 Task: Create a task  Implement a feature for users to join and participate in groups , assign it to team member softage.8@softage.net in the project WebTech and update the status of the task to  On Track  , set the priority of the task to Low.
Action: Mouse moved to (21, 54)
Screenshot: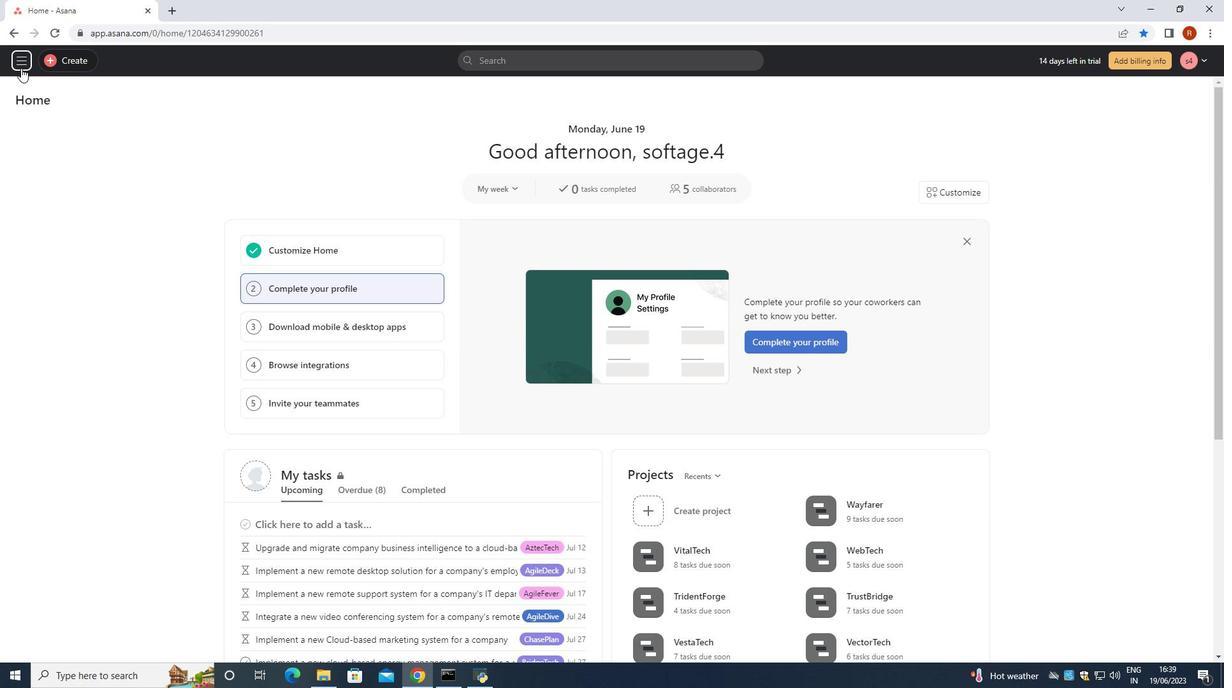 
Action: Mouse pressed left at (21, 54)
Screenshot: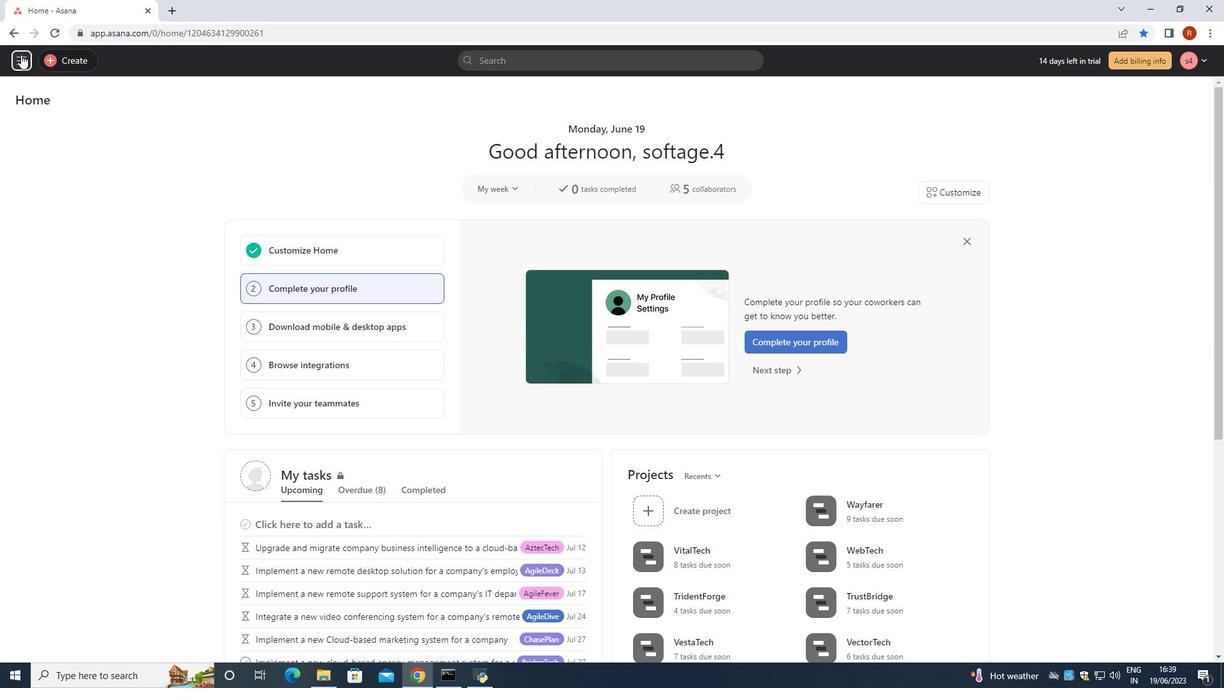 
Action: Mouse moved to (73, 401)
Screenshot: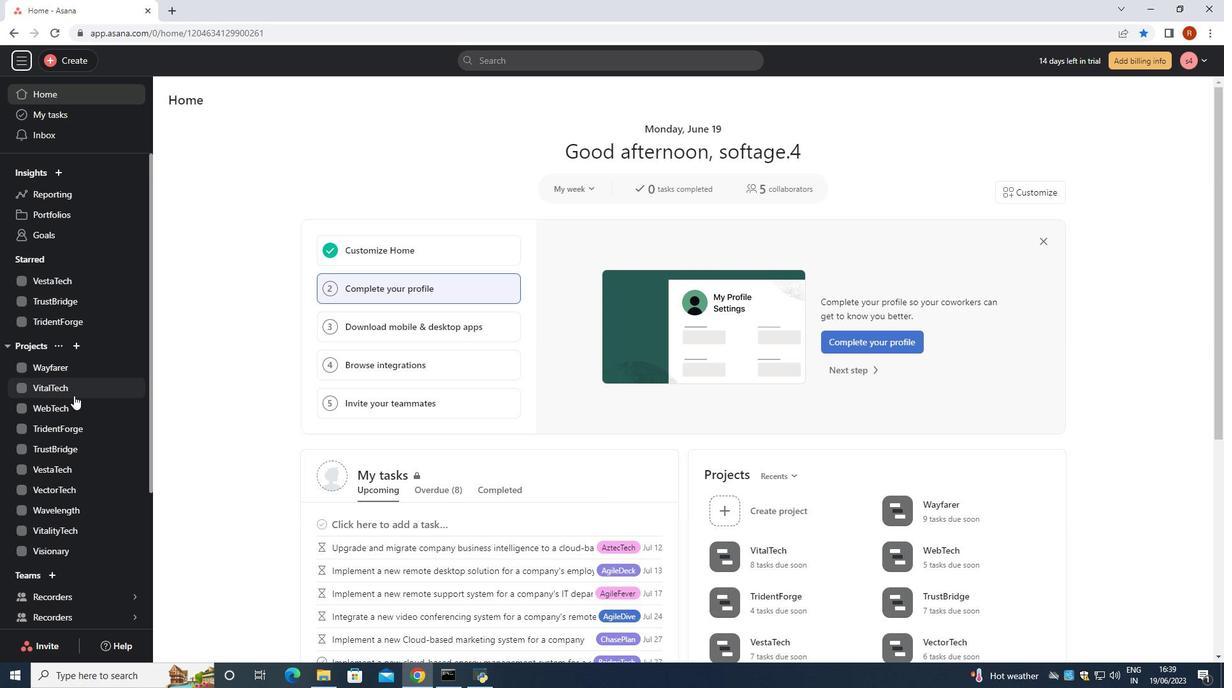 
Action: Mouse pressed left at (73, 401)
Screenshot: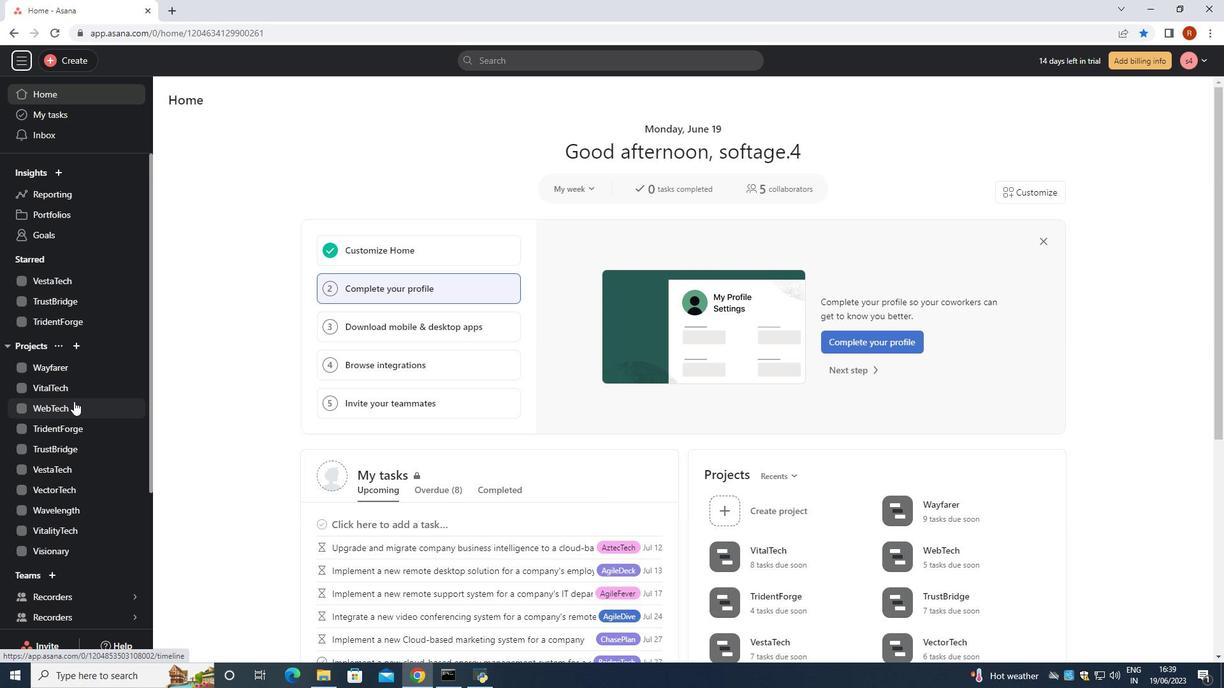 
Action: Mouse moved to (304, 126)
Screenshot: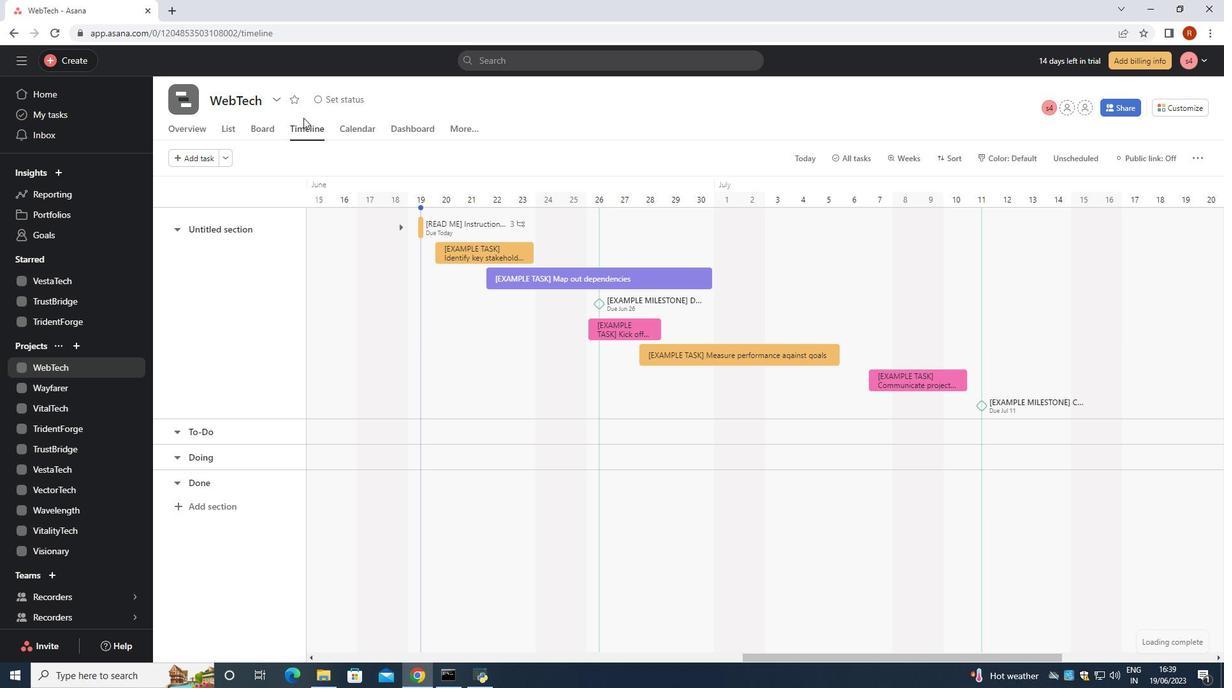 
Action: Mouse pressed left at (304, 126)
Screenshot: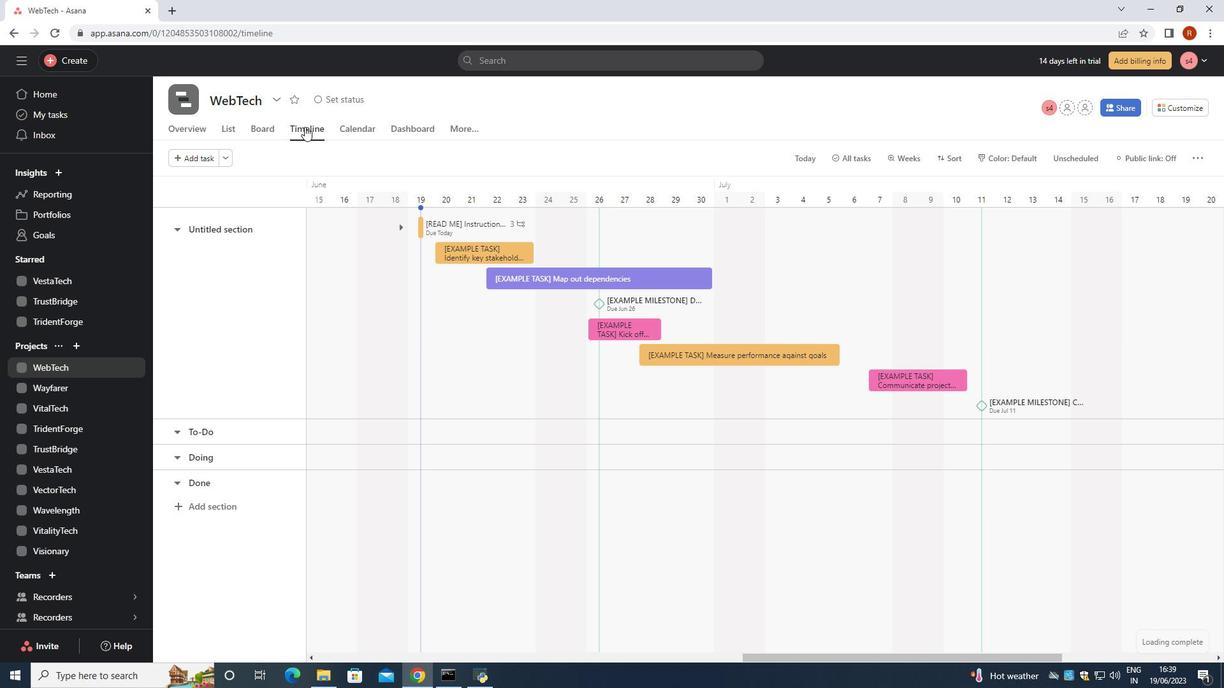 
Action: Mouse moved to (188, 156)
Screenshot: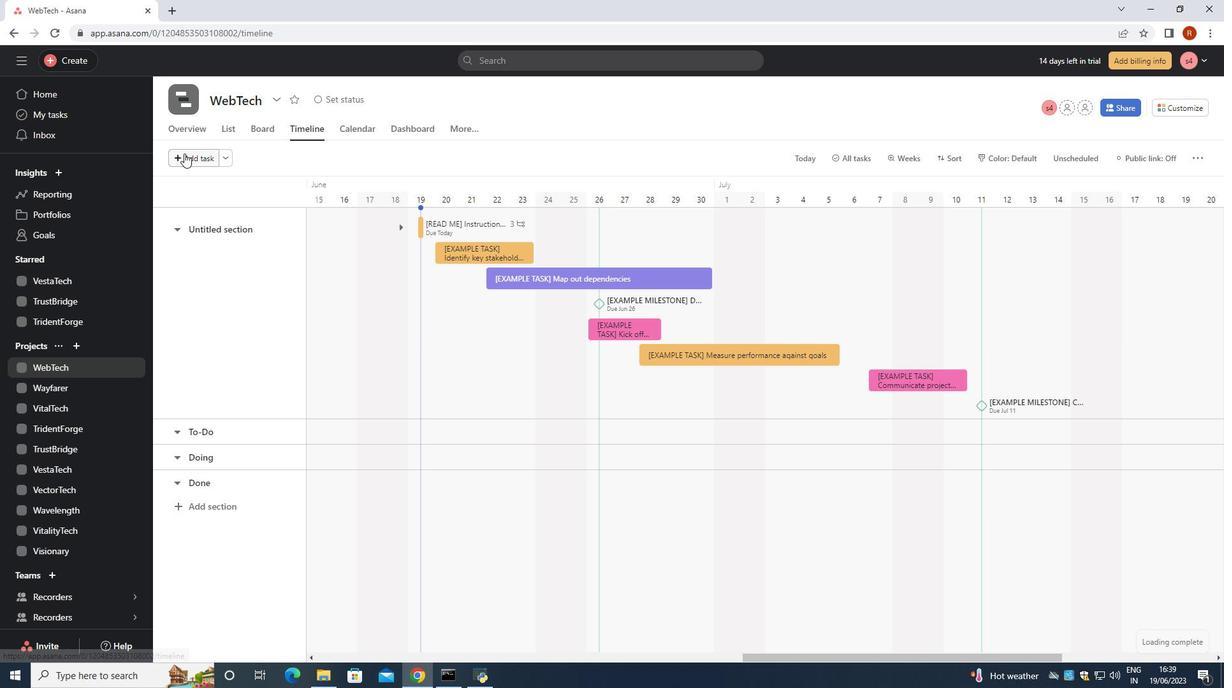 
Action: Mouse pressed left at (188, 156)
Screenshot: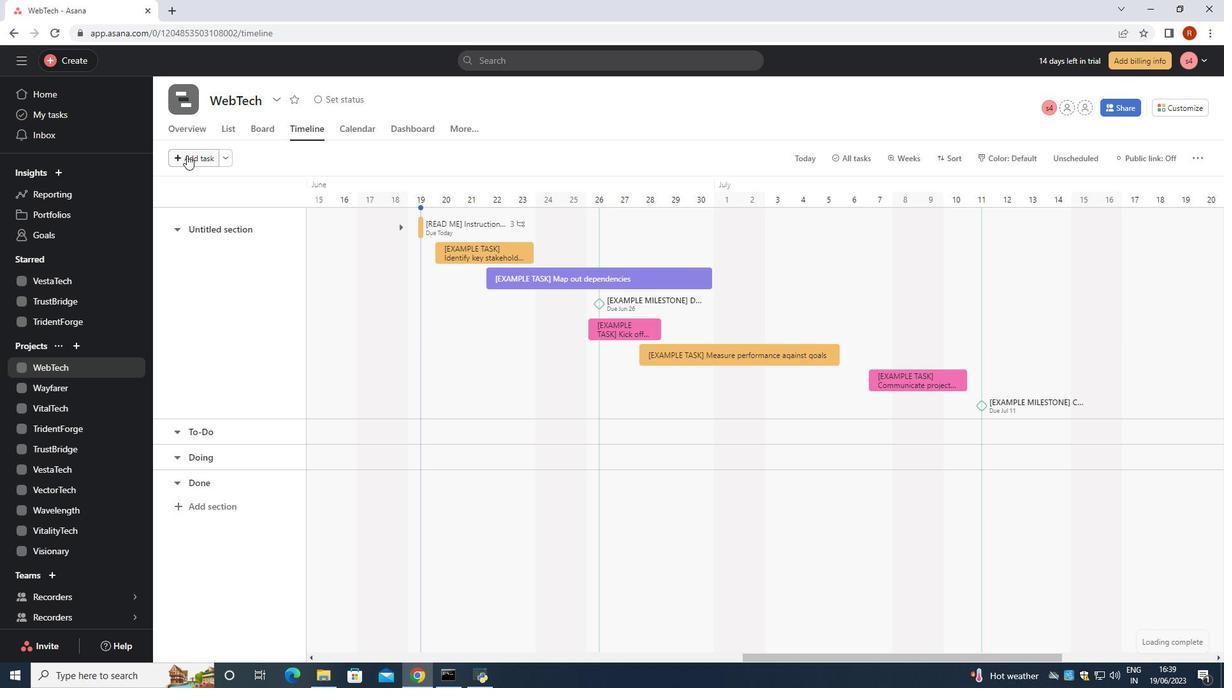 
Action: Mouse moved to (189, 156)
Screenshot: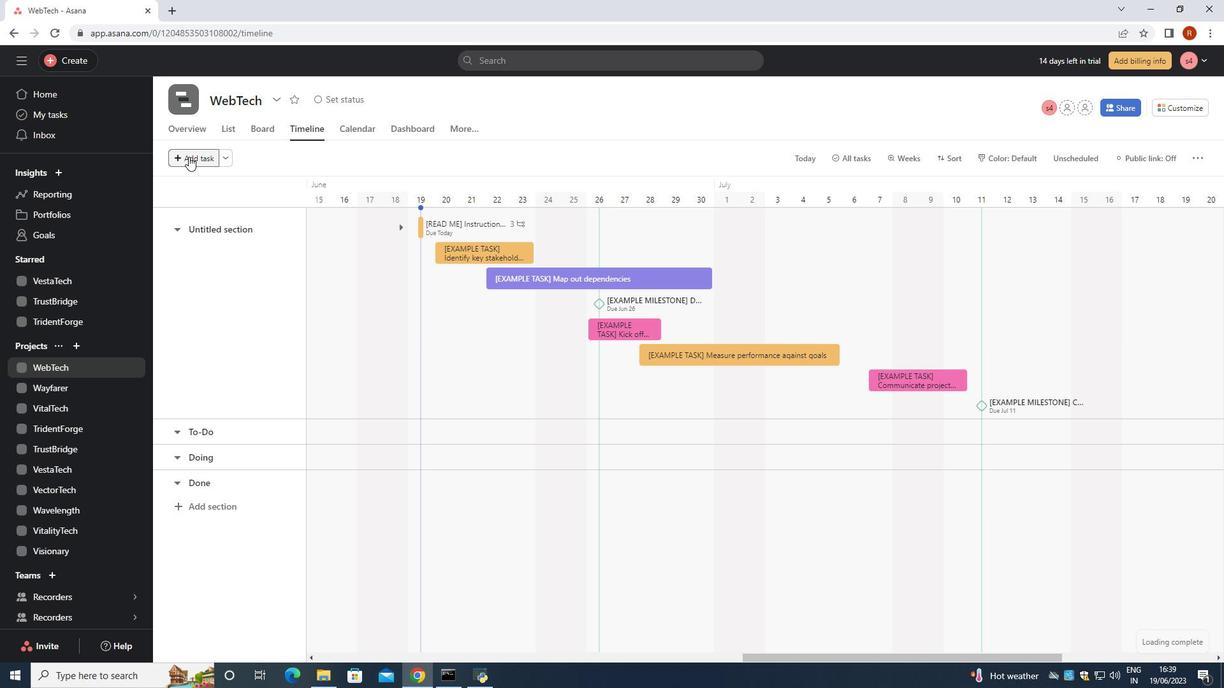 
Action: Key pressed <Key.shift>Implement<Key.space>a<Key.space>feature<Key.space>for<Key.space>user<Key.space>to<Key.space>join<Key.space>and<Key.space>participate<Key.space>in<Key.space>groups<Key.enter>
Screenshot: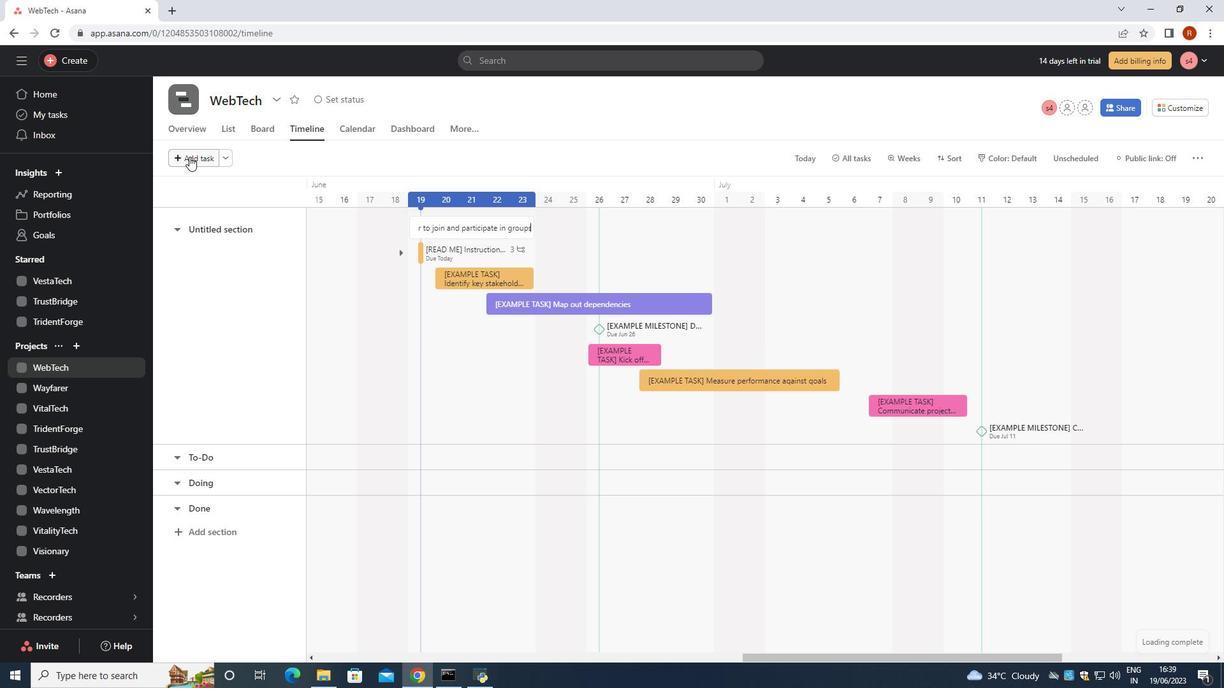 
Action: Mouse moved to (468, 232)
Screenshot: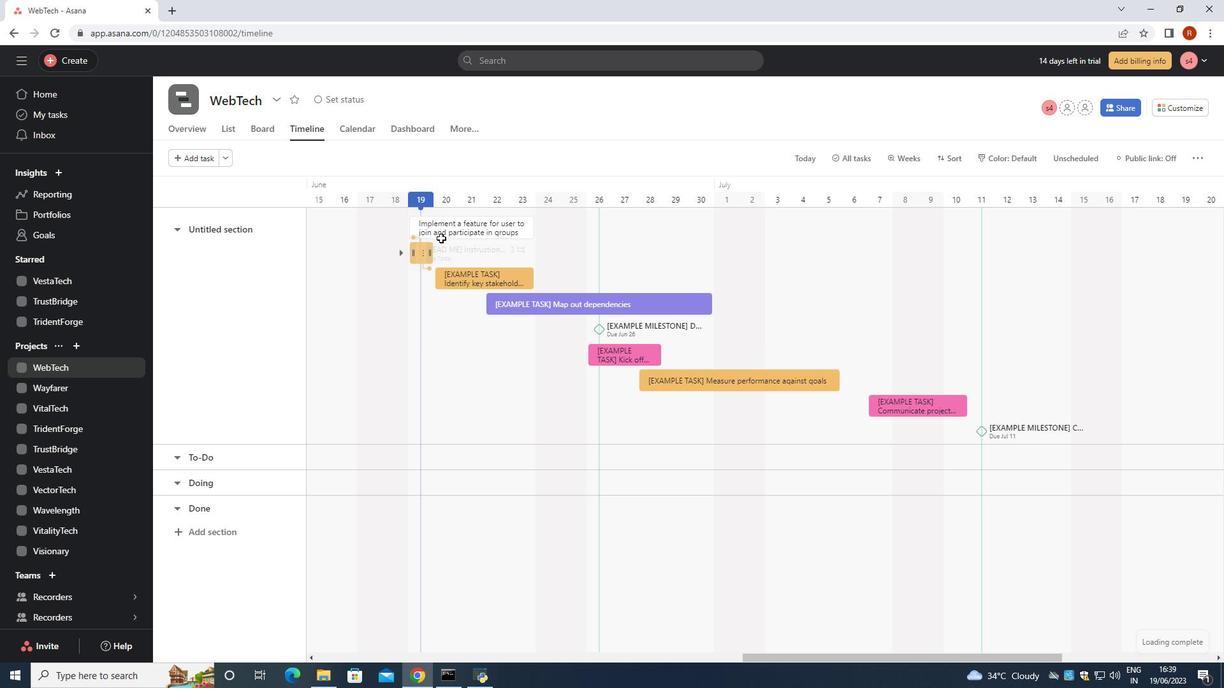
Action: Mouse pressed left at (468, 232)
Screenshot: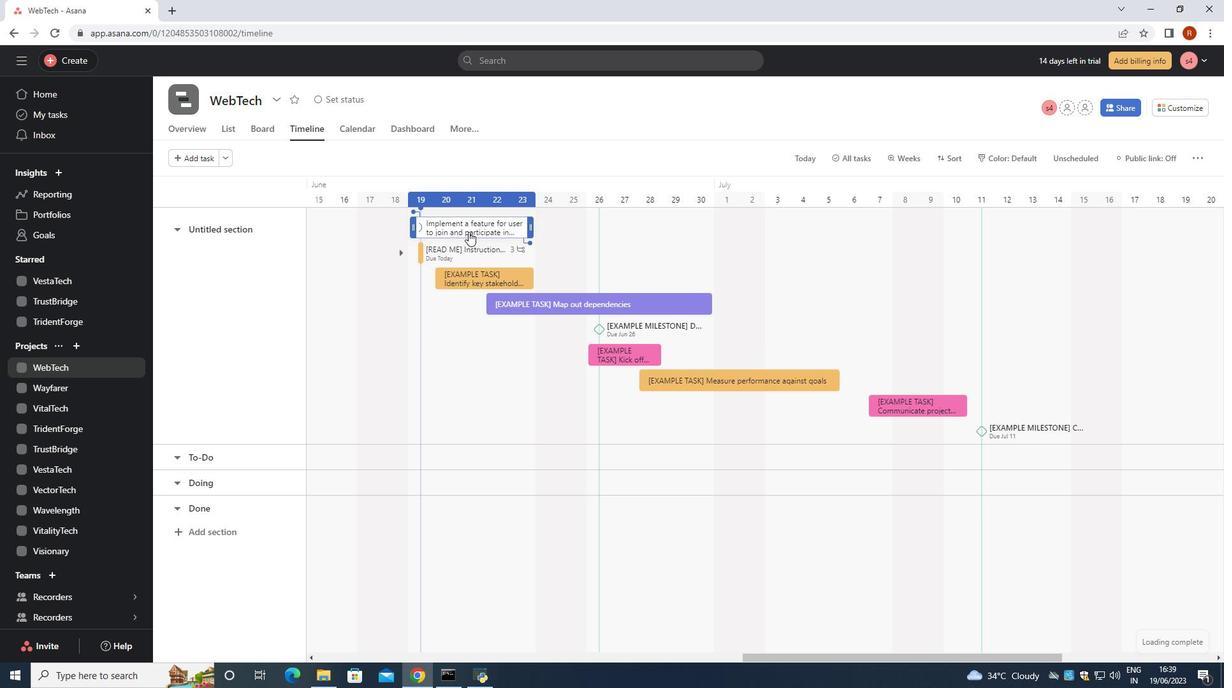
Action: Mouse moved to (930, 249)
Screenshot: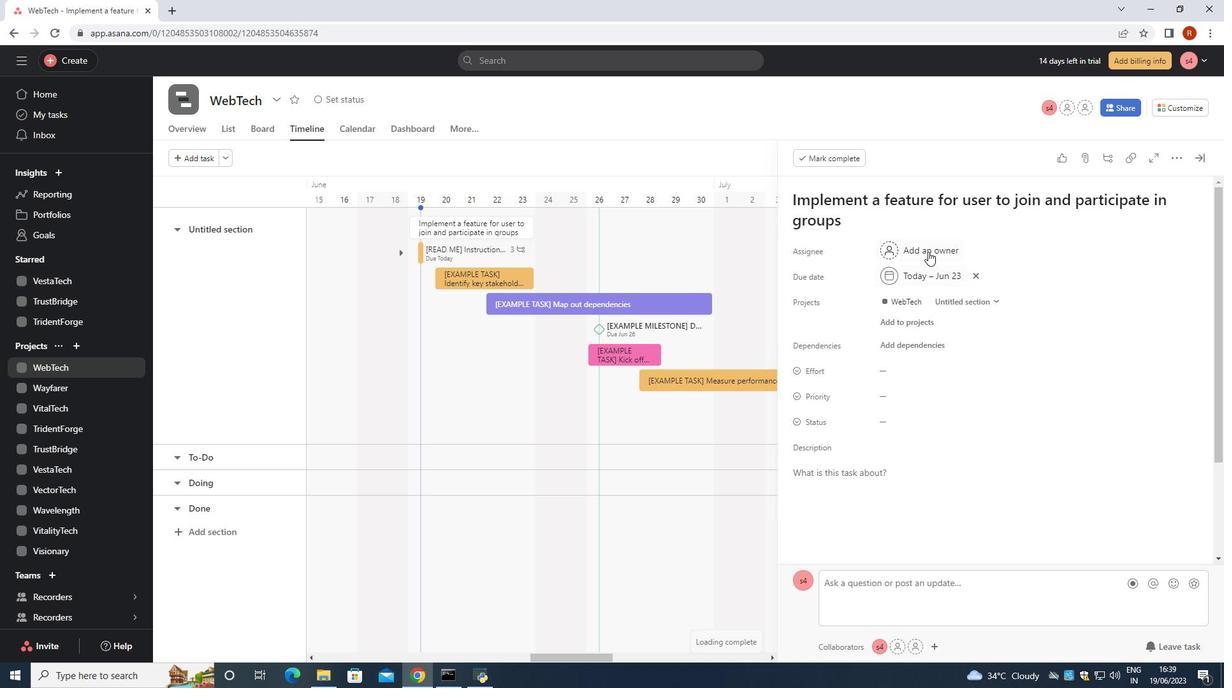
Action: Mouse pressed left at (930, 249)
Screenshot: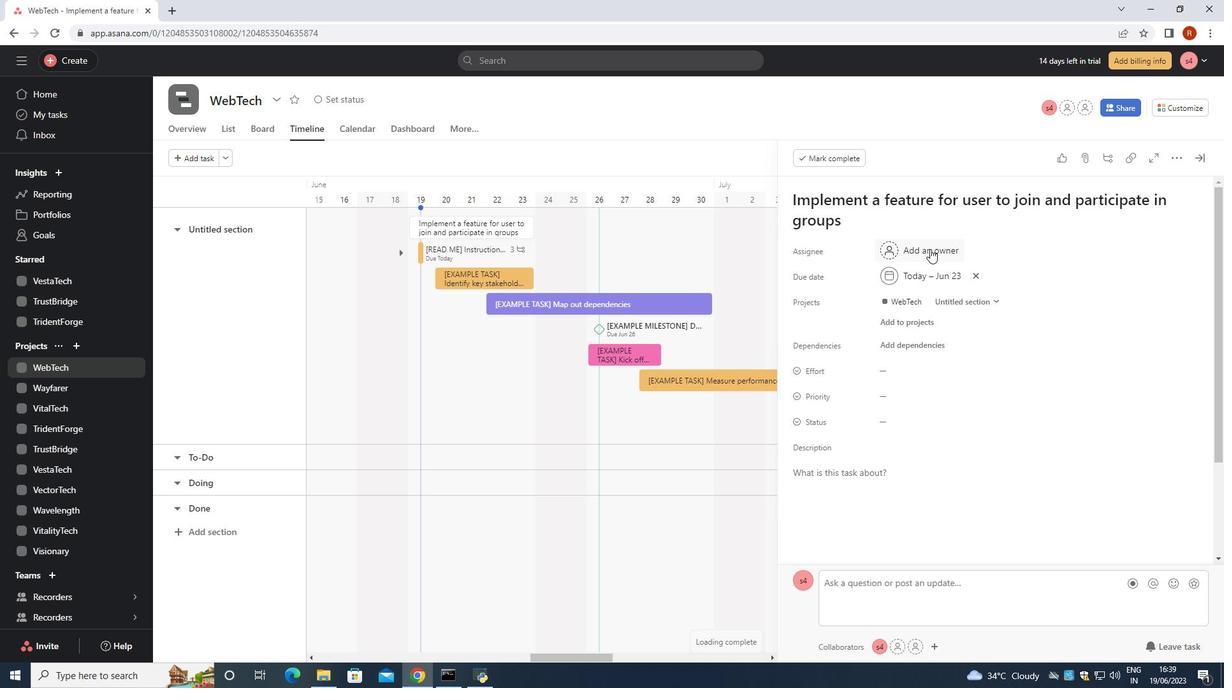 
Action: Mouse moved to (927, 241)
Screenshot: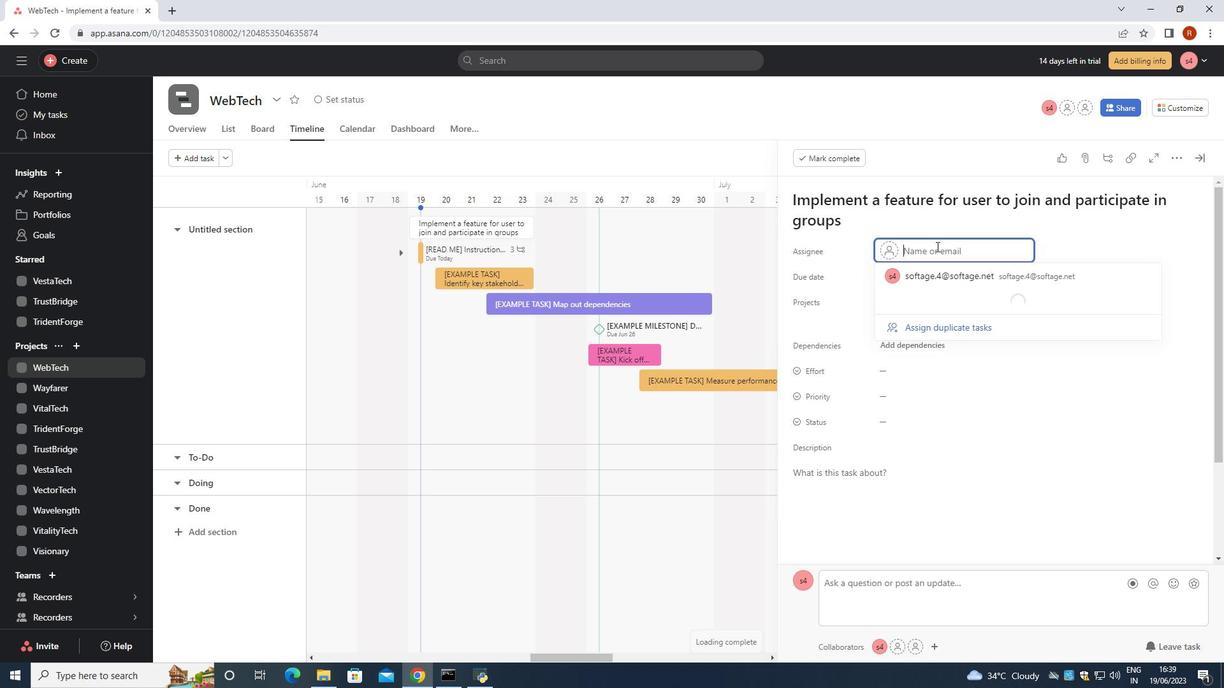 
Action: Key pressed <Key.caps_lock>SOFTAGE.8<Key.shift>@SOFTAGE.NET
Screenshot: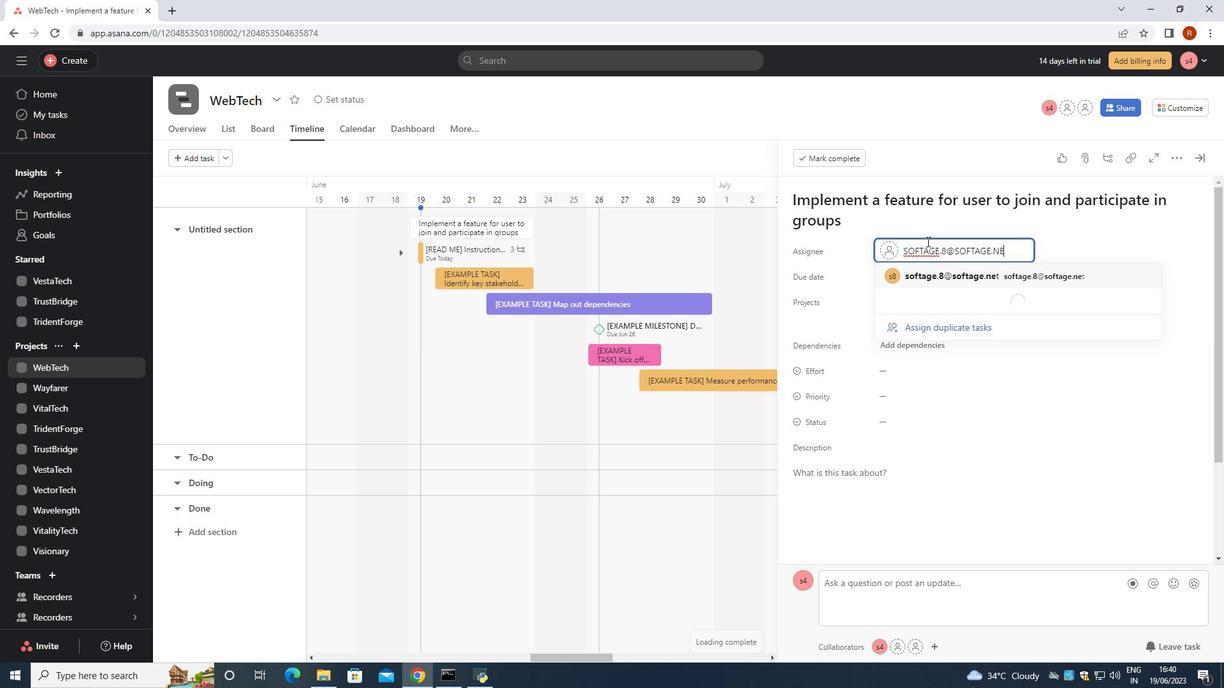
Action: Mouse moved to (1049, 271)
Screenshot: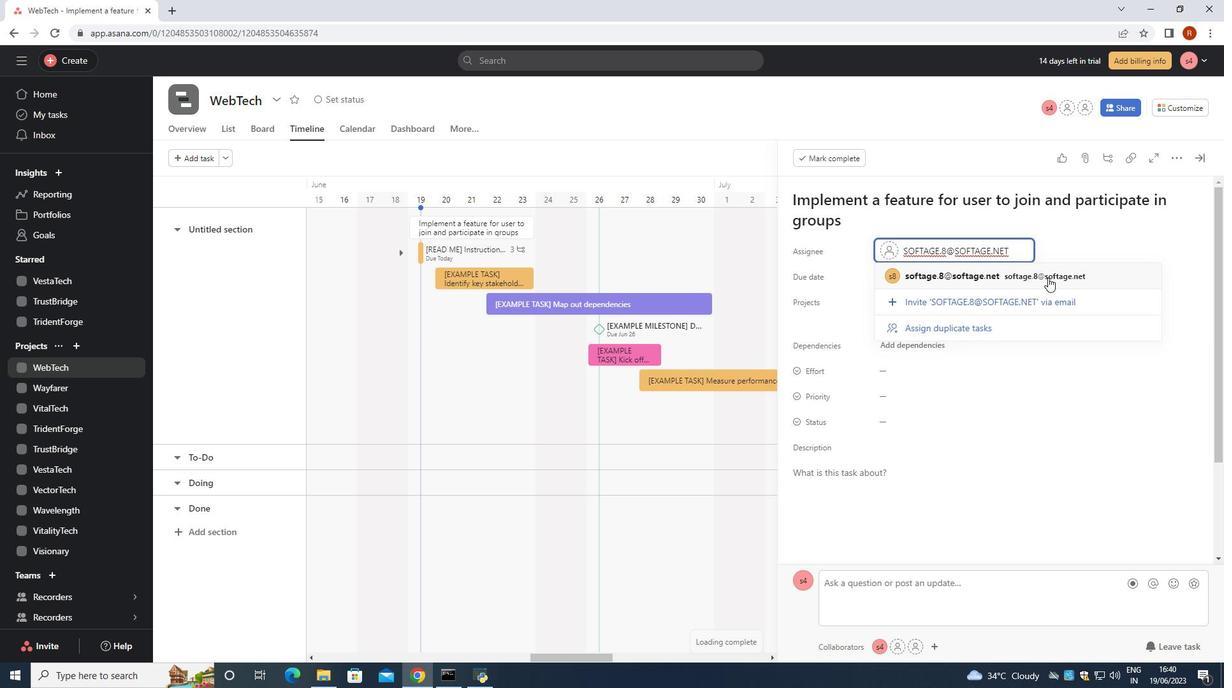 
Action: Mouse pressed left at (1049, 271)
Screenshot: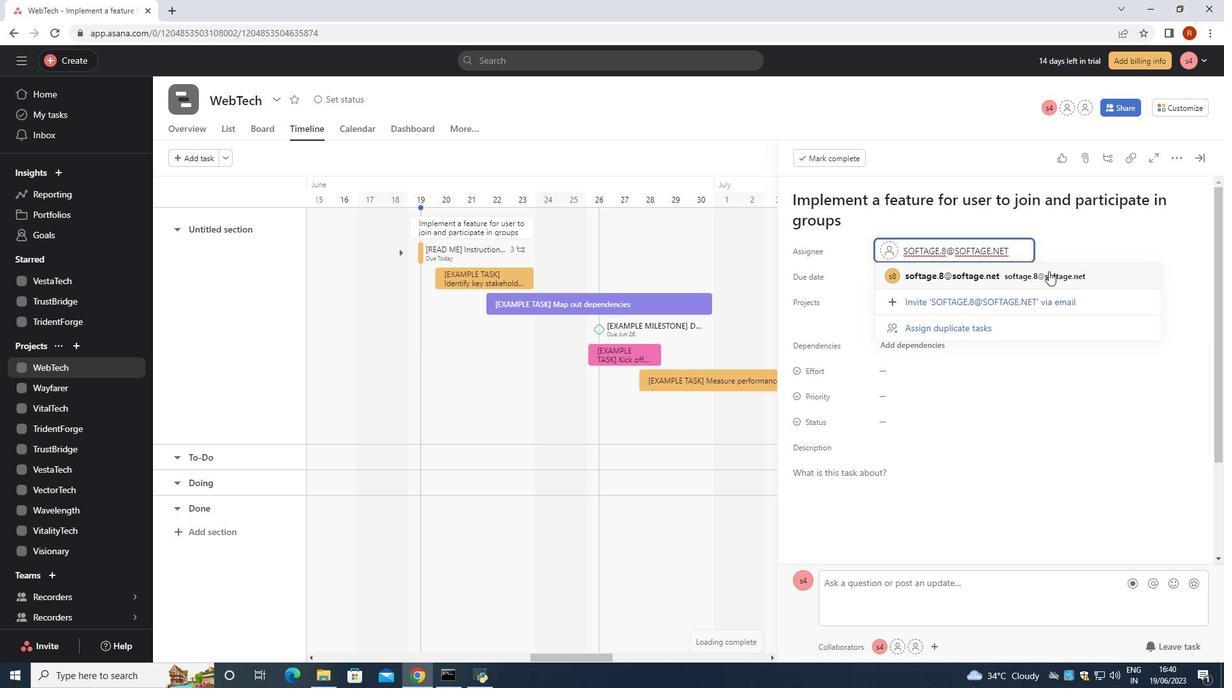 
Action: Mouse moved to (1049, 273)
Screenshot: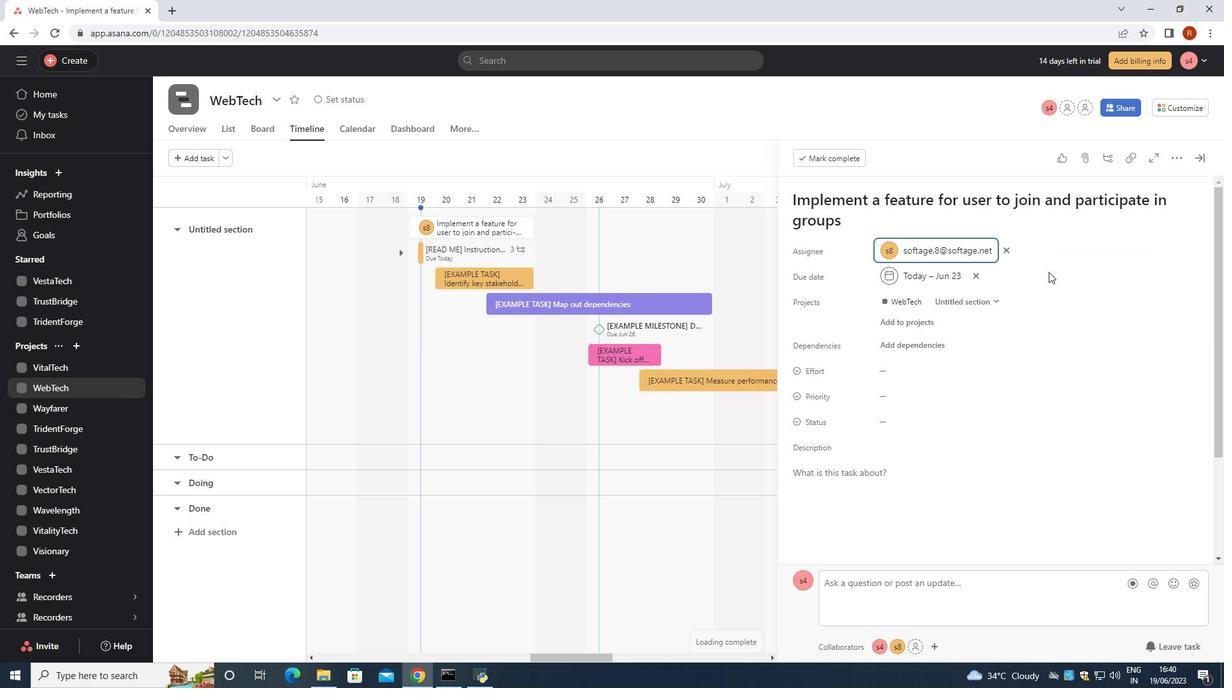 
Action: Key pressed <Key.caps_lock>
Screenshot: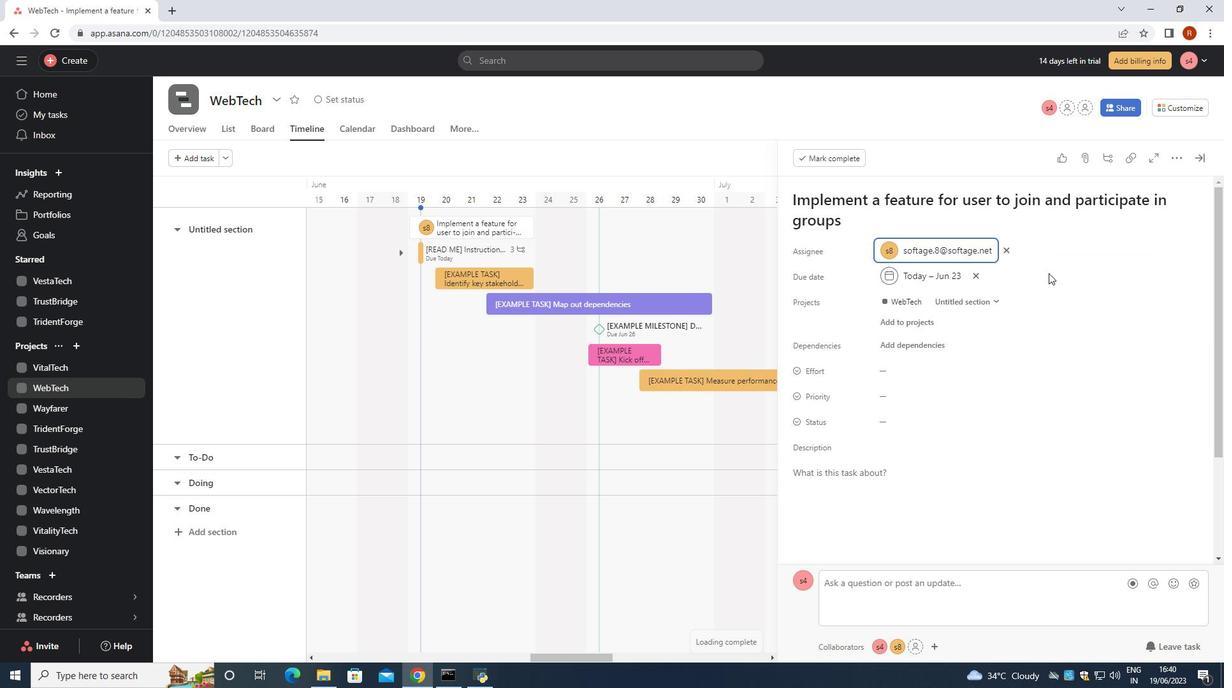 
Action: Mouse moved to (882, 415)
Screenshot: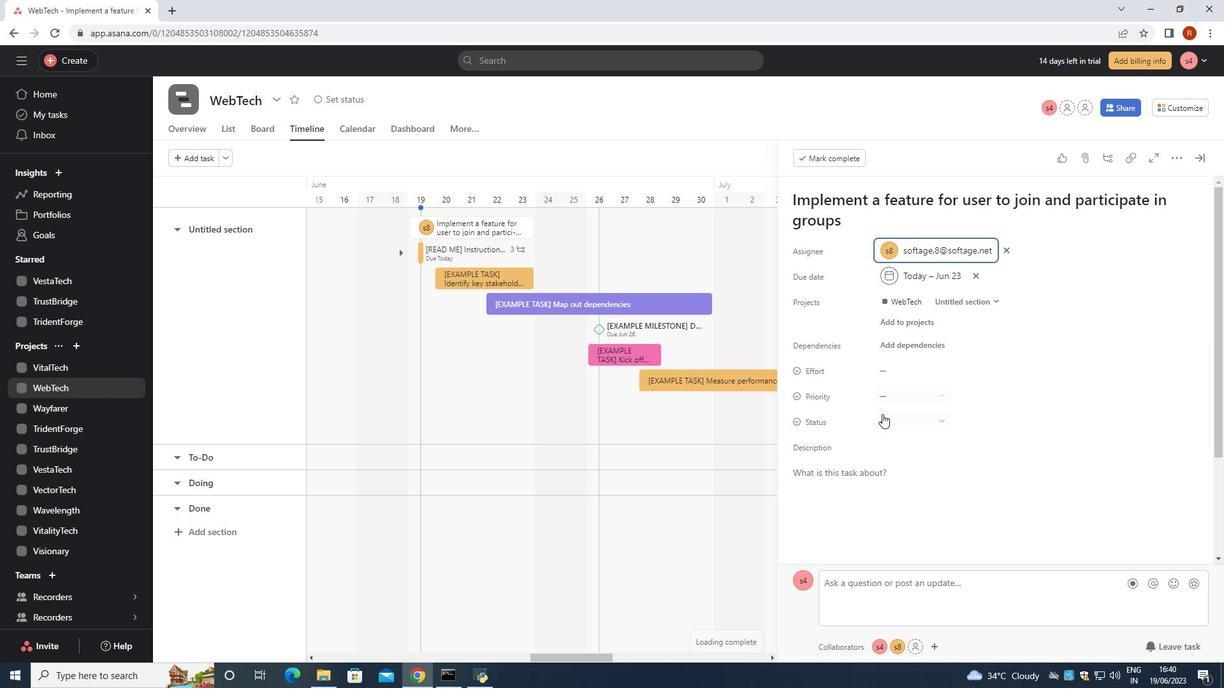 
Action: Mouse pressed left at (882, 415)
Screenshot: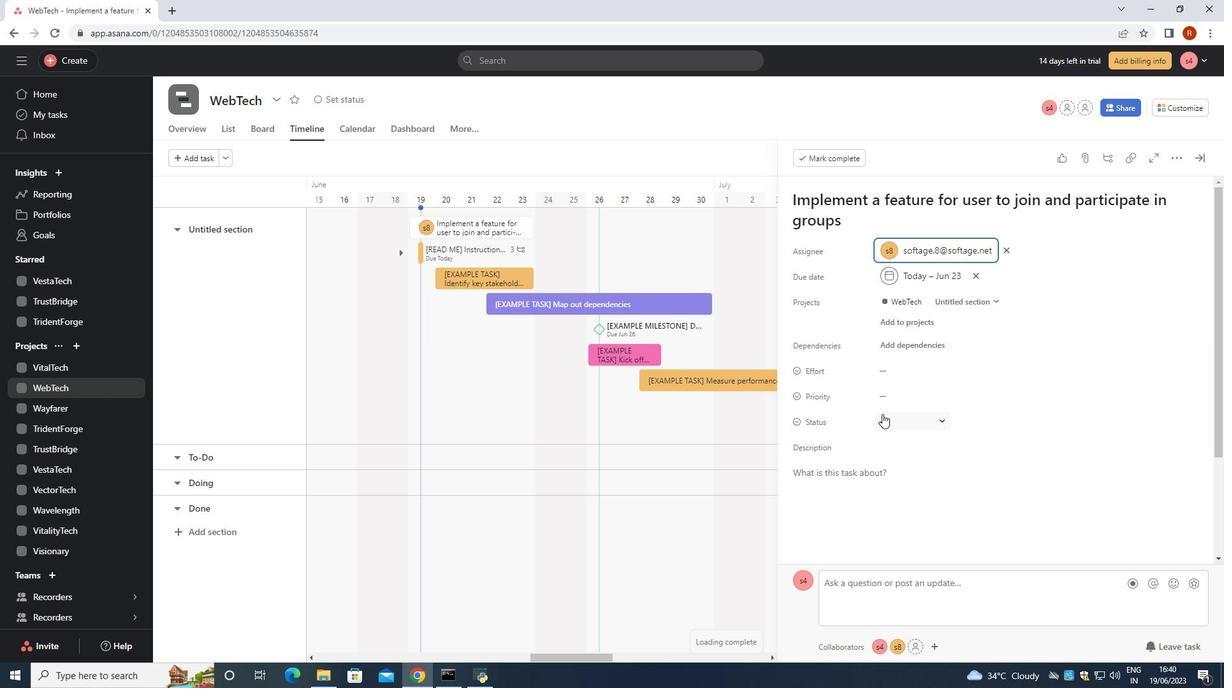 
Action: Mouse moved to (936, 467)
Screenshot: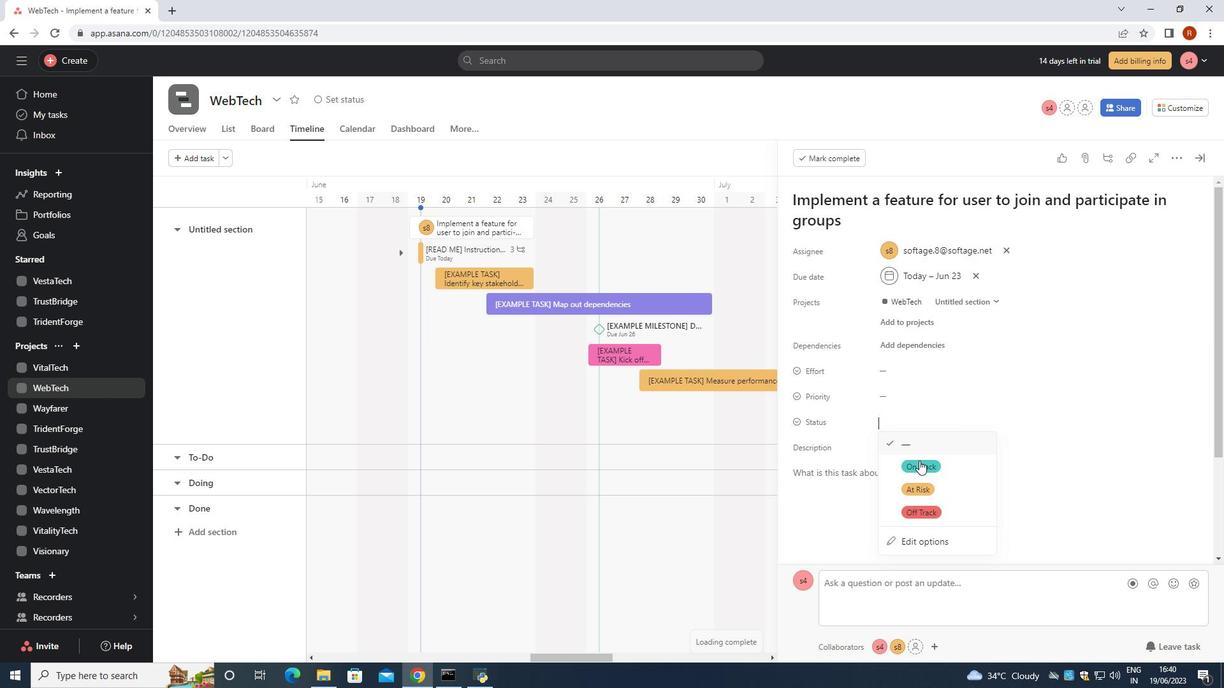 
Action: Mouse pressed left at (936, 467)
Screenshot: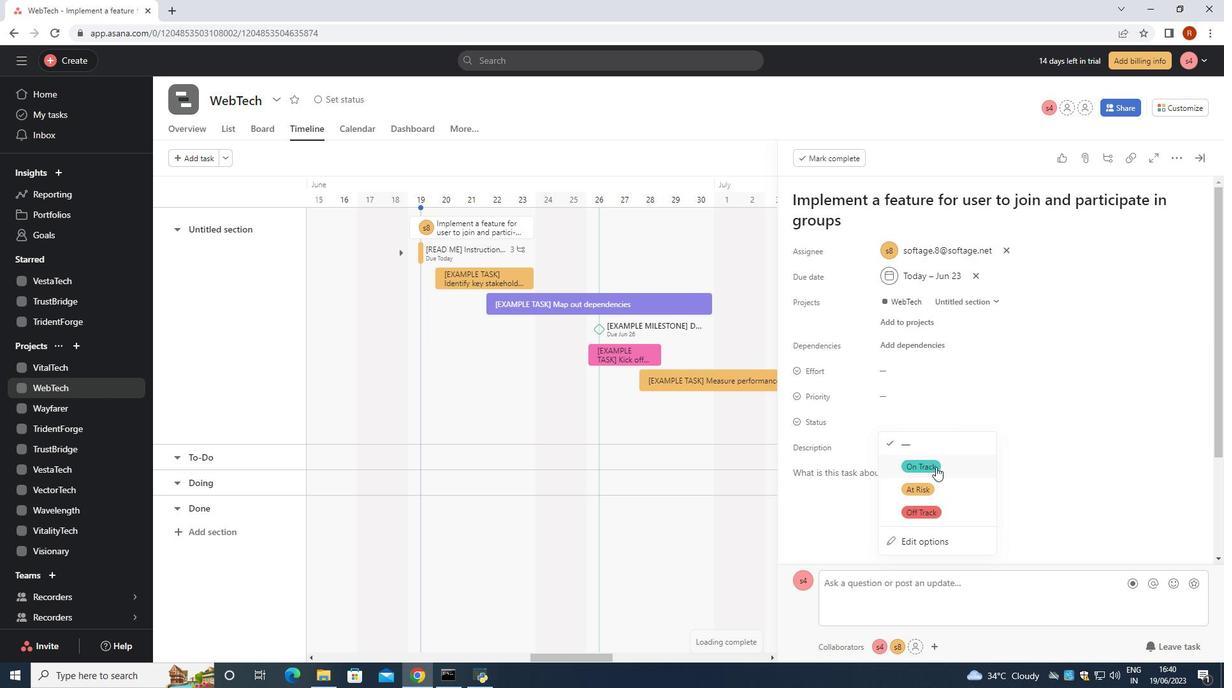 
Action: Mouse moved to (901, 397)
Screenshot: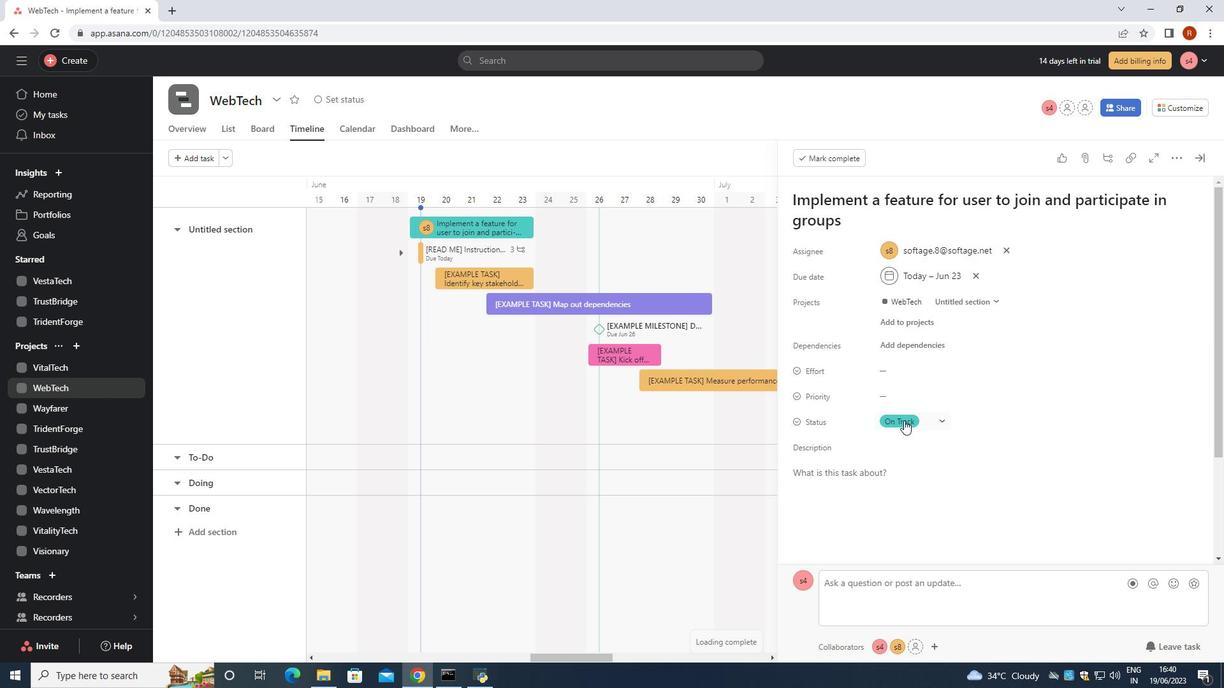 
Action: Mouse pressed left at (901, 397)
Screenshot: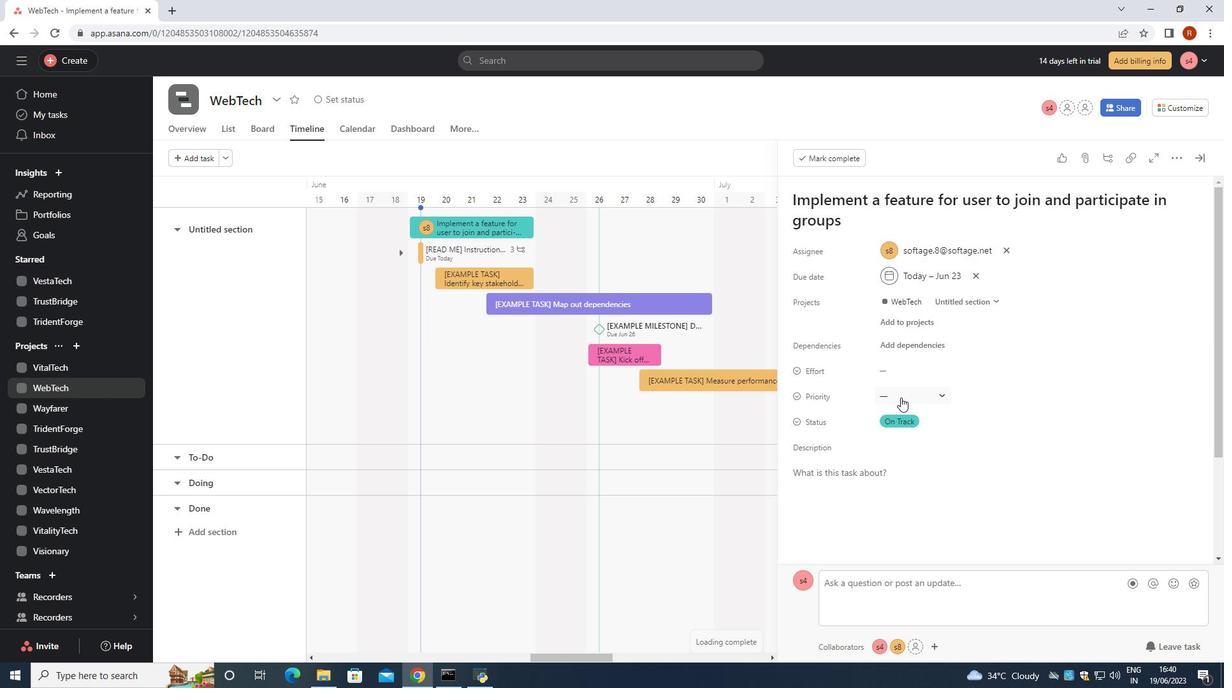 
Action: Mouse moved to (916, 484)
Screenshot: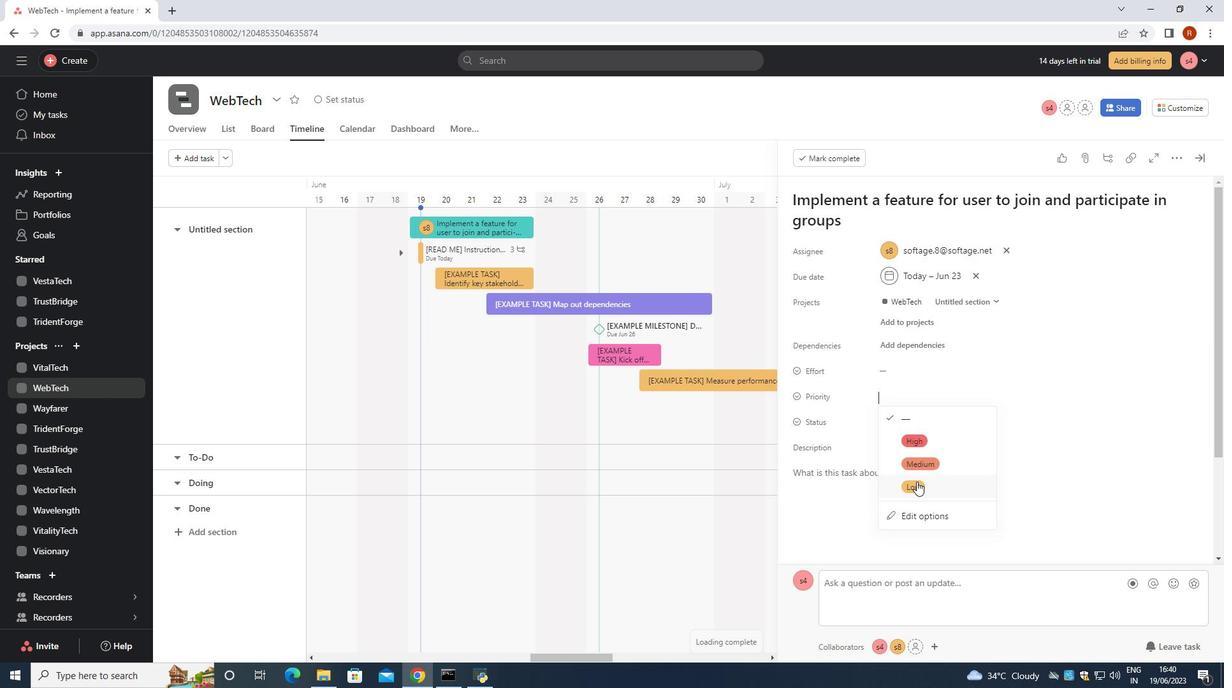 
Action: Mouse pressed left at (916, 484)
Screenshot: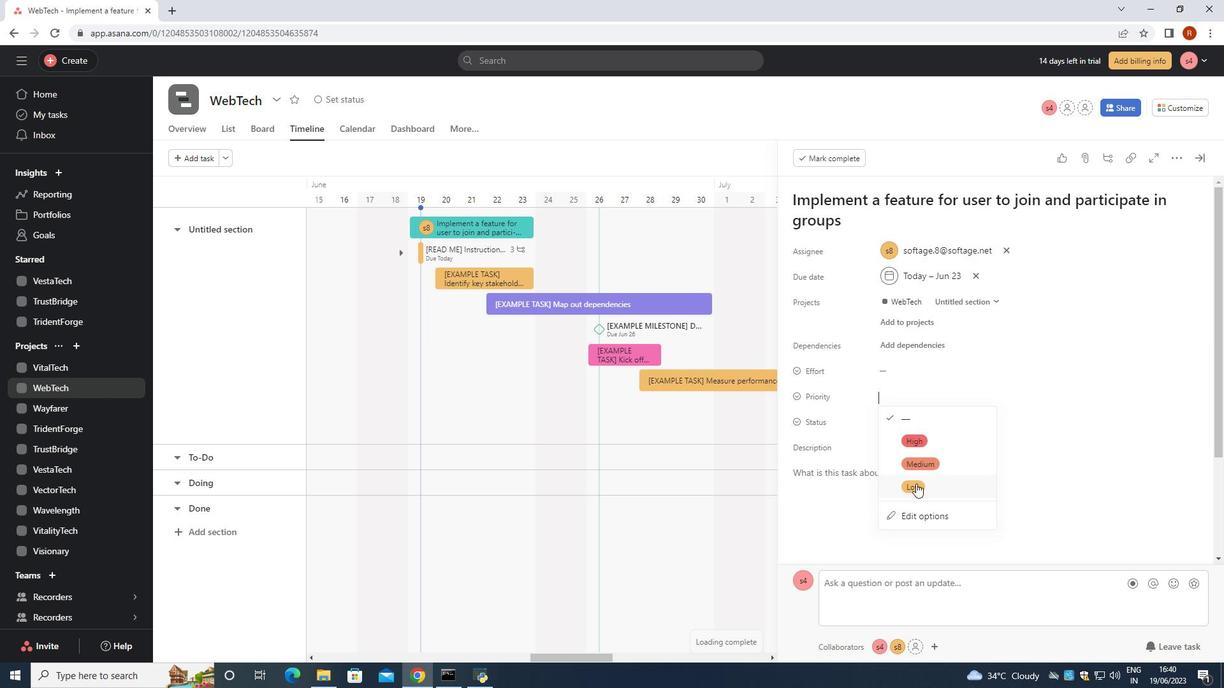 
Action: Mouse moved to (1128, 274)
Screenshot: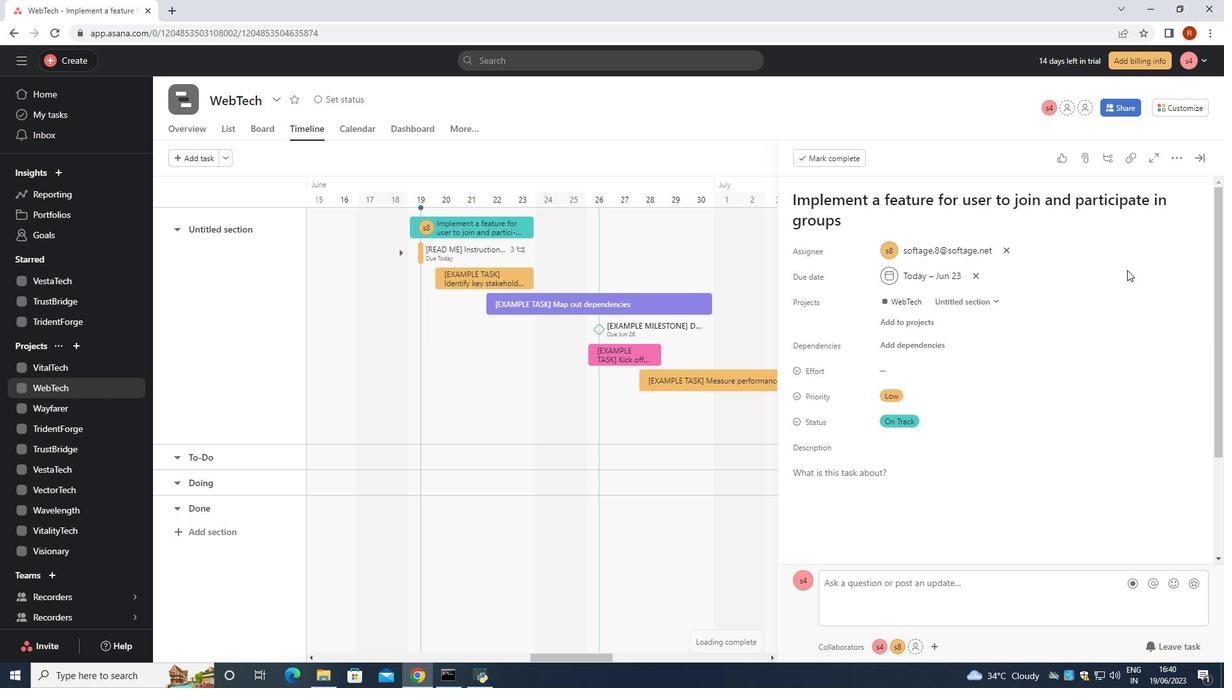 
